 Task: Set the "SAT>IP channel list" to "Astra 23.5 E".
Action: Mouse moved to (107, 12)
Screenshot: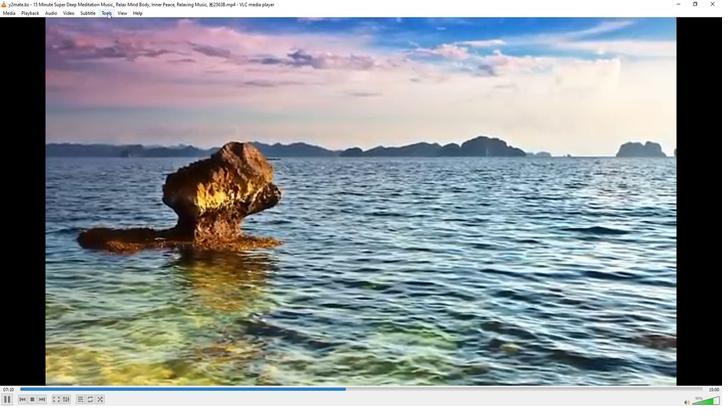 
Action: Mouse pressed left at (107, 12)
Screenshot: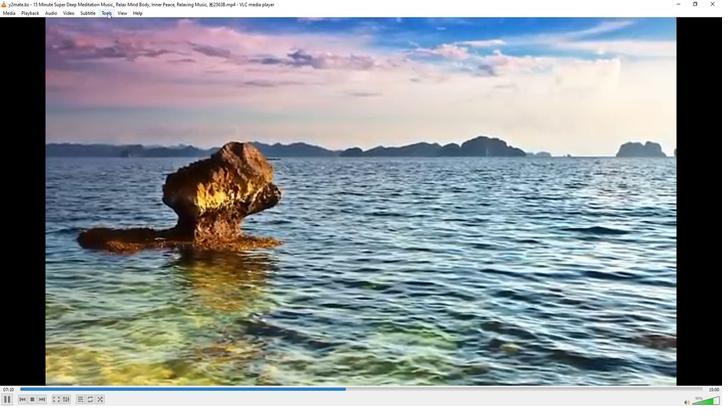 
Action: Mouse moved to (119, 102)
Screenshot: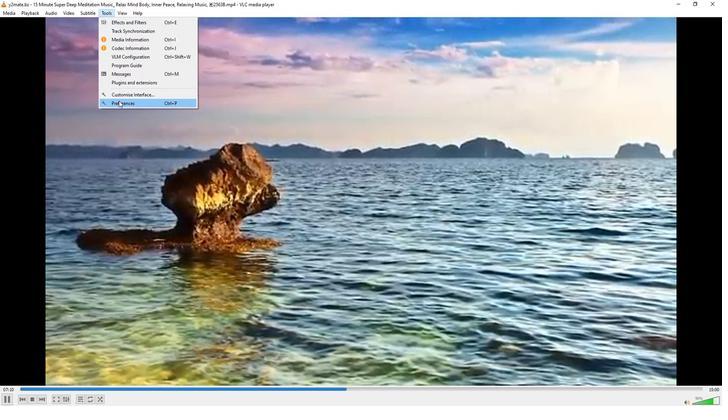 
Action: Mouse pressed left at (119, 102)
Screenshot: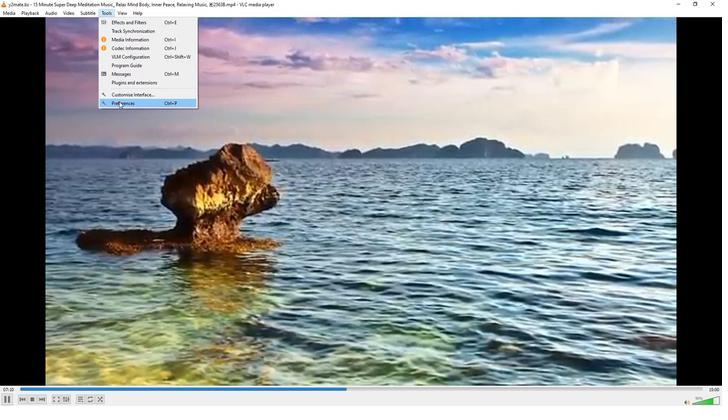 
Action: Mouse moved to (238, 330)
Screenshot: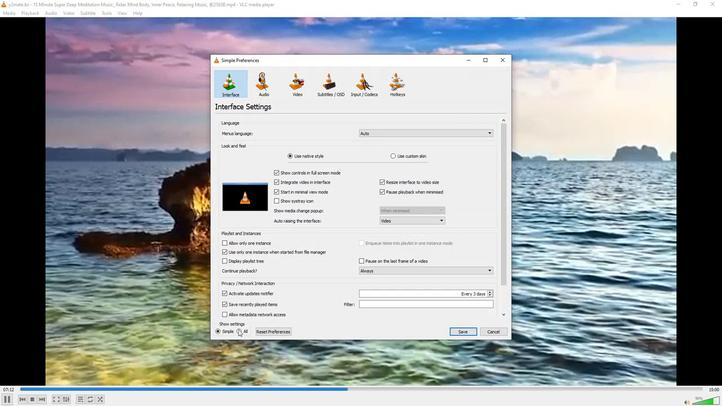 
Action: Mouse pressed left at (238, 330)
Screenshot: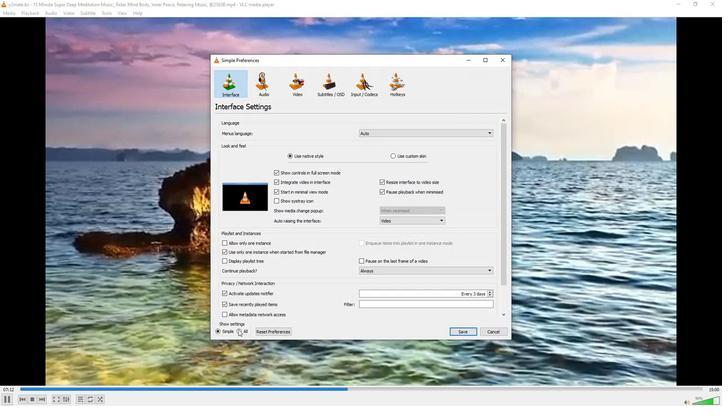 
Action: Mouse moved to (234, 293)
Screenshot: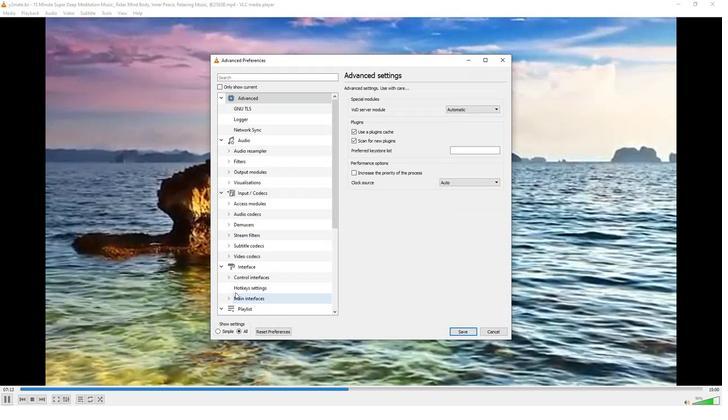 
Action: Mouse scrolled (234, 292) with delta (0, 0)
Screenshot: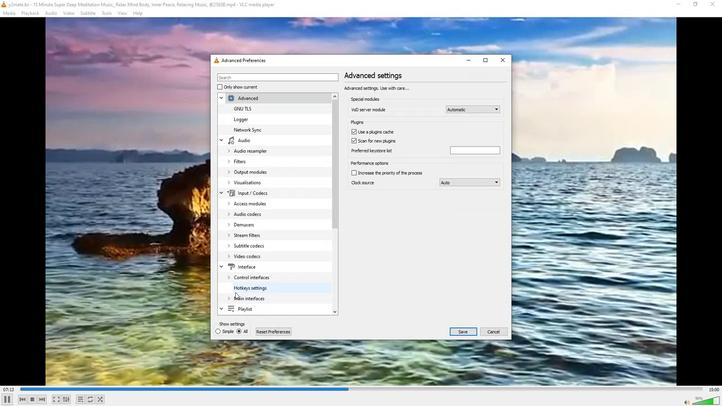 
Action: Mouse moved to (229, 298)
Screenshot: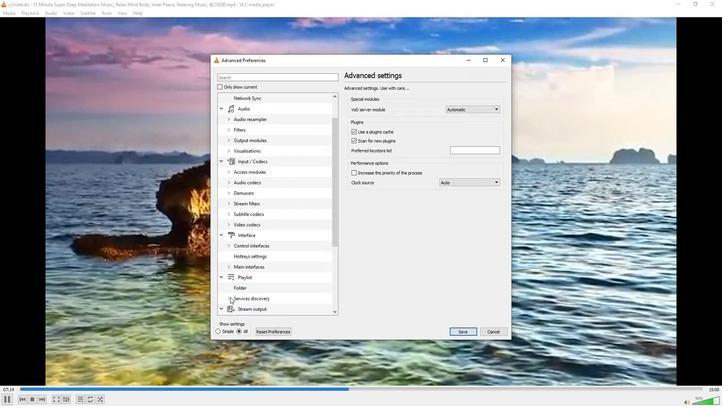 
Action: Mouse pressed left at (229, 298)
Screenshot: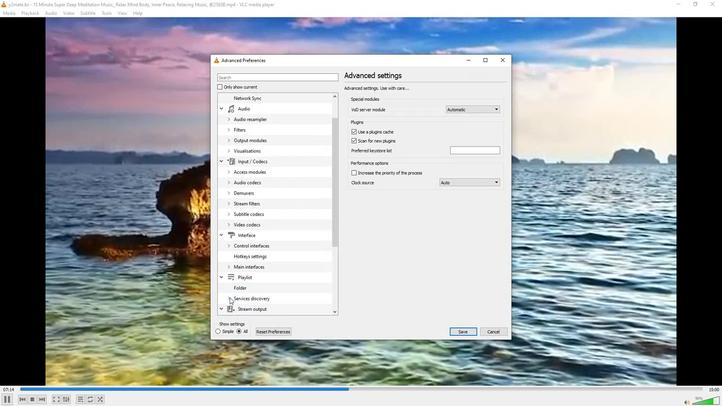 
Action: Mouse moved to (235, 297)
Screenshot: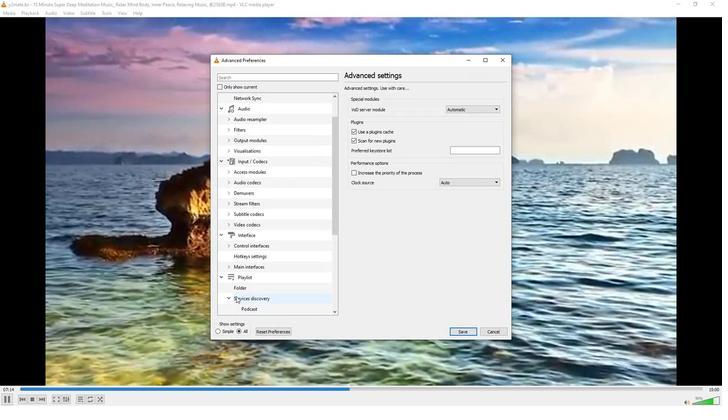 
Action: Mouse scrolled (235, 296) with delta (0, 0)
Screenshot: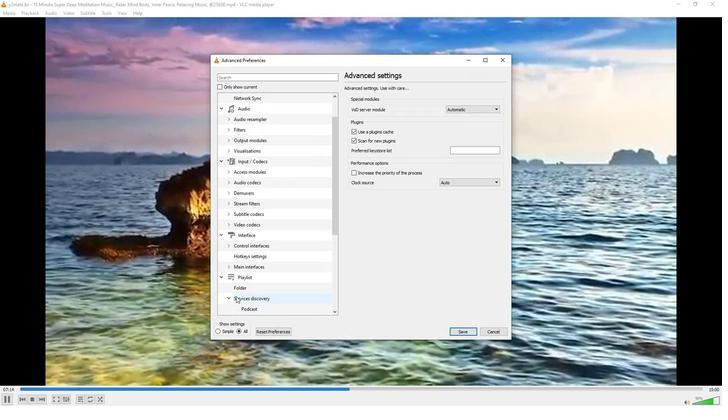 
Action: Mouse moved to (240, 297)
Screenshot: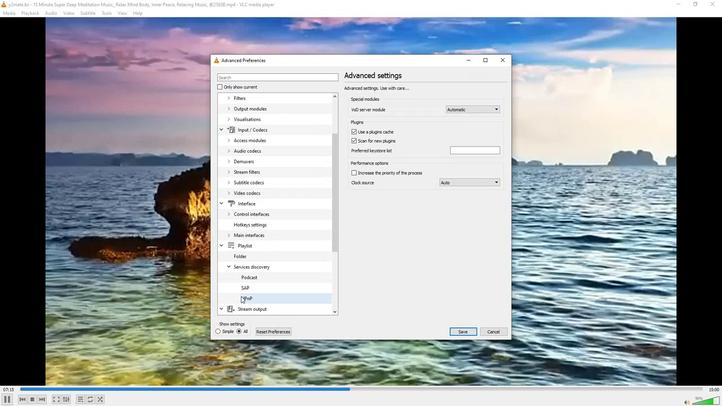 
Action: Mouse pressed left at (240, 297)
Screenshot: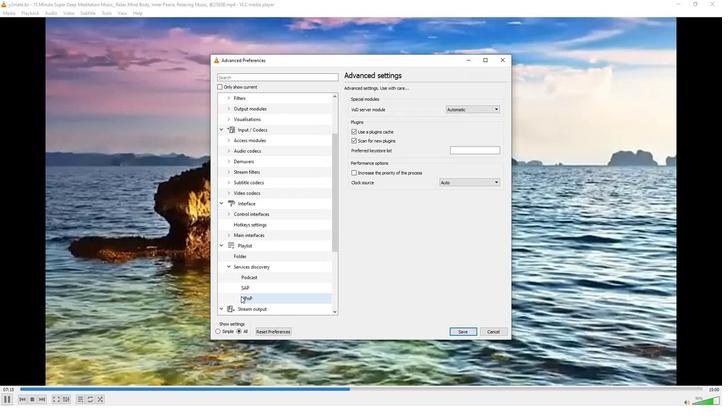 
Action: Mouse moved to (497, 99)
Screenshot: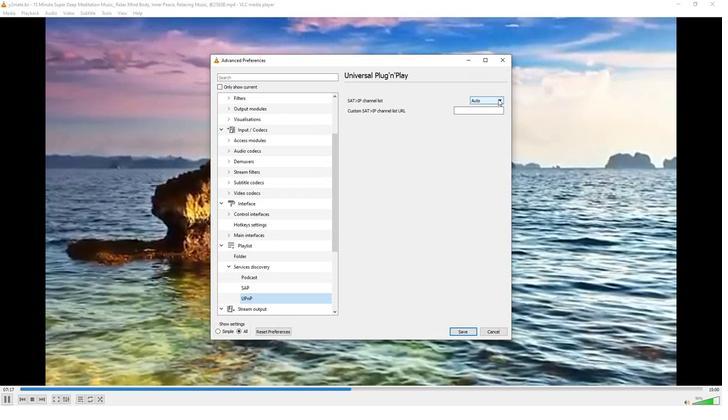 
Action: Mouse pressed left at (497, 99)
Screenshot: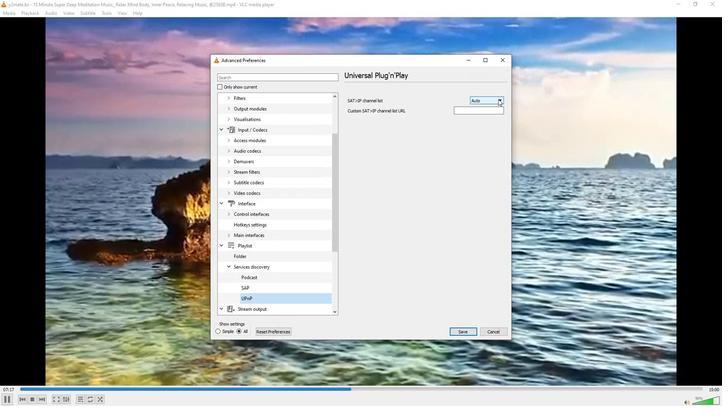 
Action: Mouse moved to (489, 120)
Screenshot: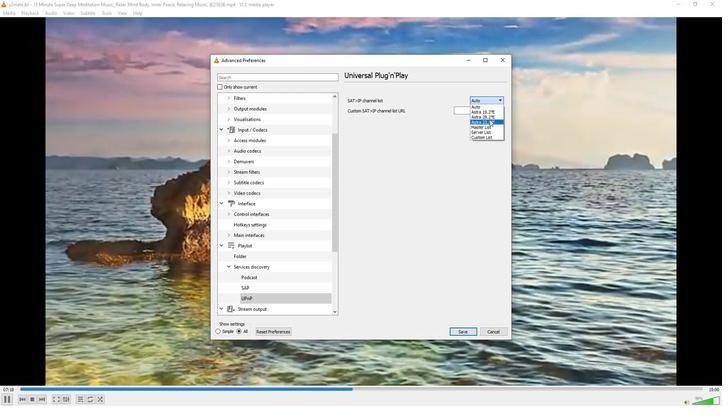 
Action: Mouse pressed left at (489, 120)
Screenshot: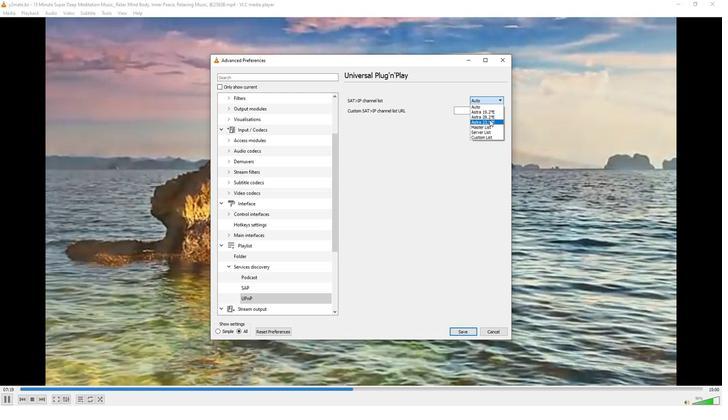 
Action: Mouse moved to (459, 182)
Screenshot: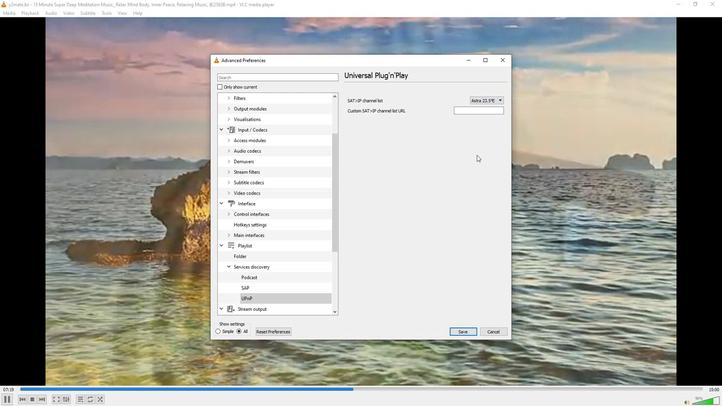 
